 Task: Select the employment type as contract.
Action: Mouse moved to (674, 89)
Screenshot: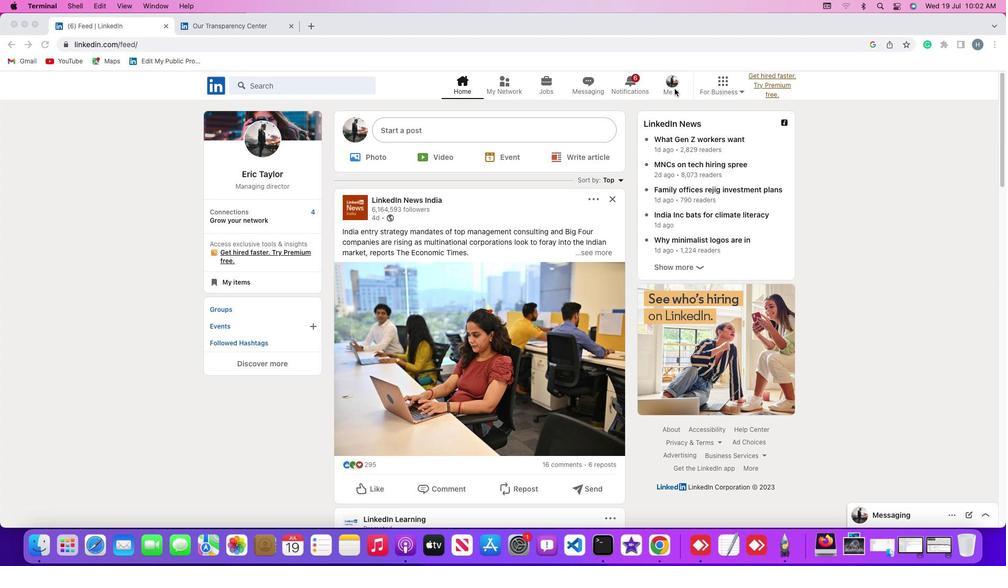 
Action: Mouse pressed left at (674, 89)
Screenshot: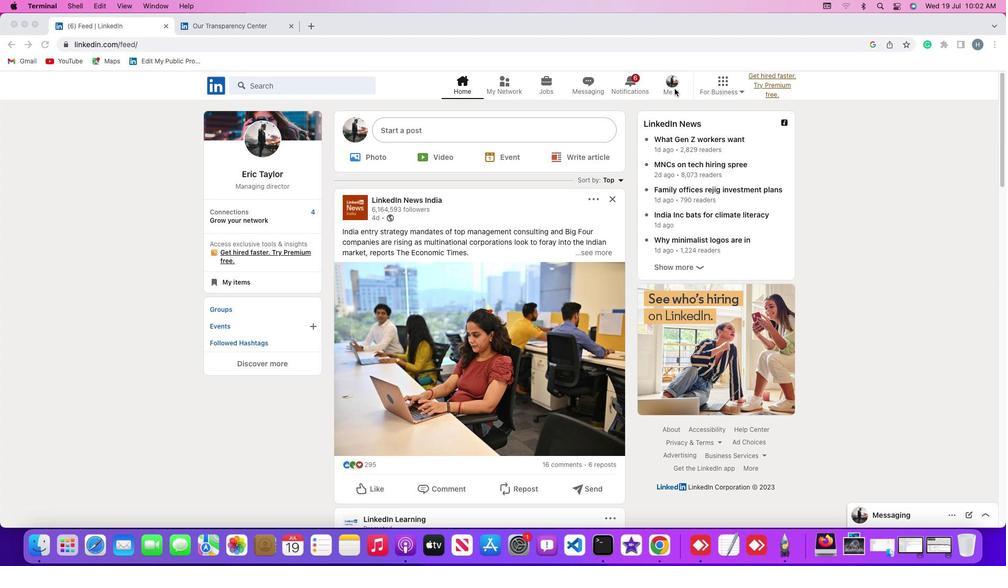 
Action: Mouse moved to (676, 89)
Screenshot: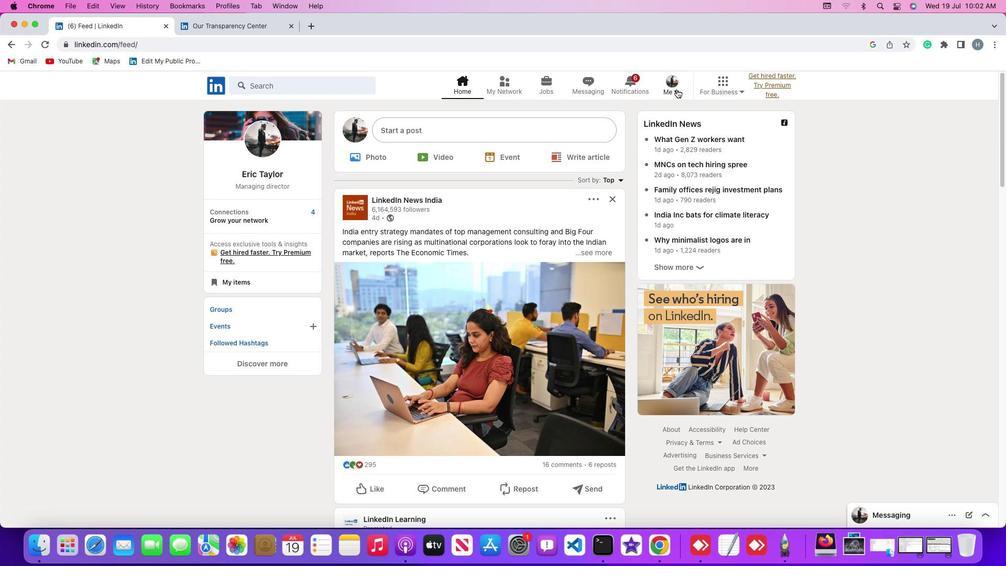 
Action: Mouse pressed left at (676, 89)
Screenshot: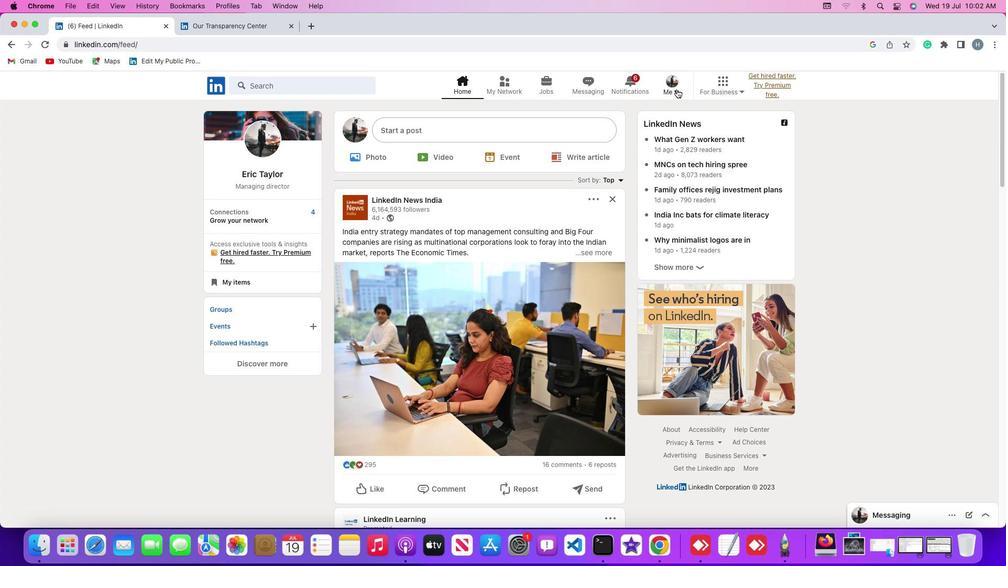 
Action: Mouse moved to (656, 146)
Screenshot: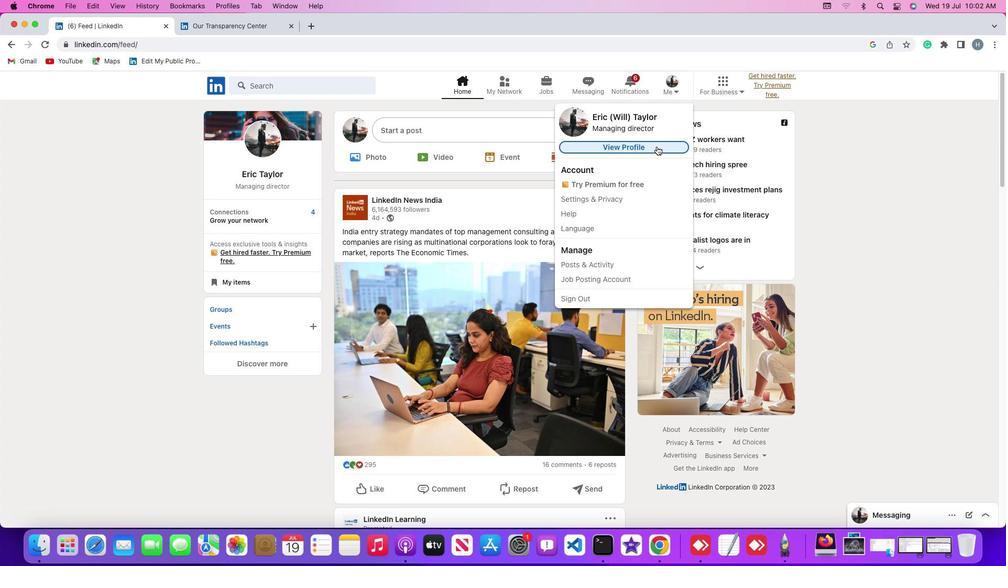 
Action: Mouse pressed left at (656, 146)
Screenshot: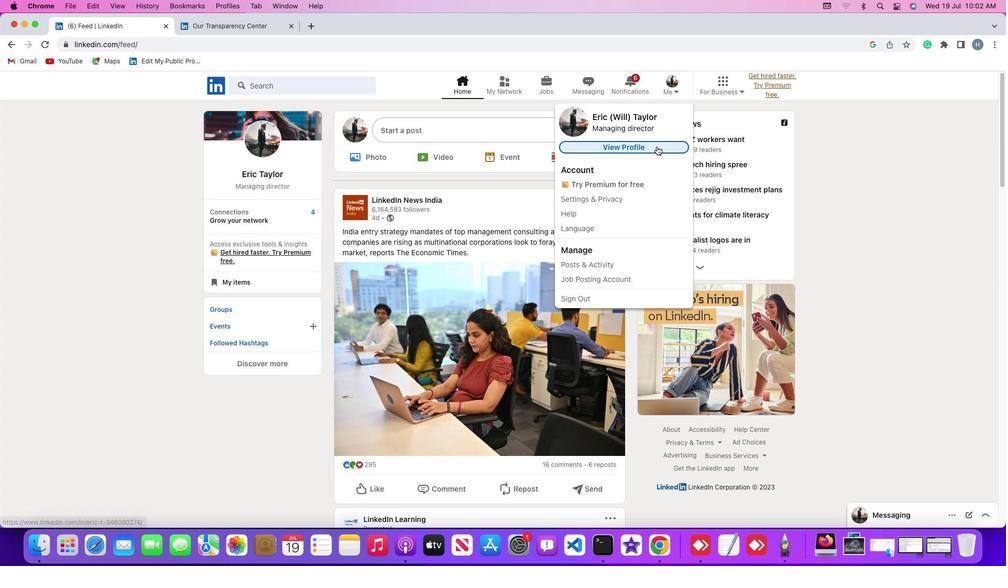 
Action: Mouse moved to (254, 315)
Screenshot: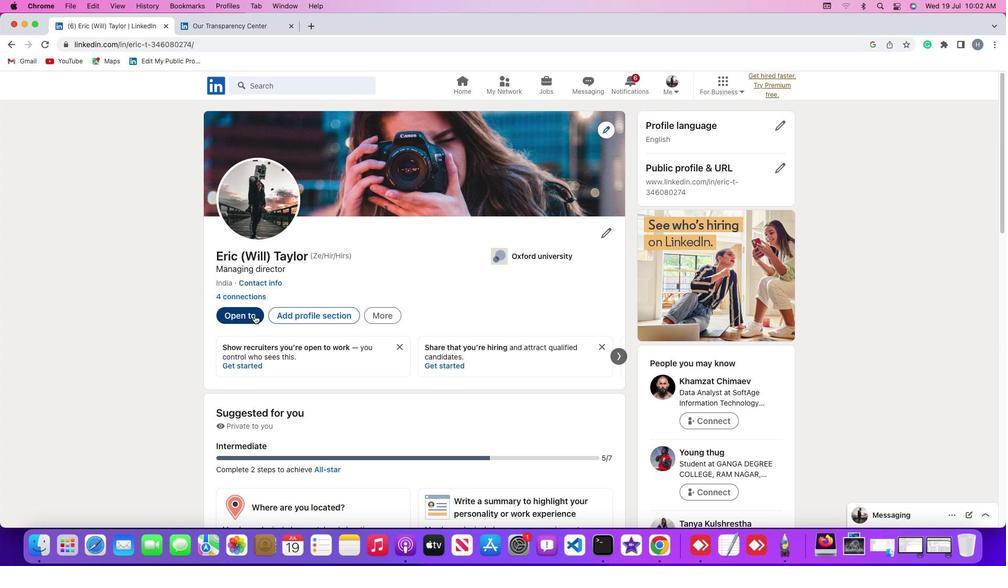 
Action: Mouse pressed left at (254, 315)
Screenshot: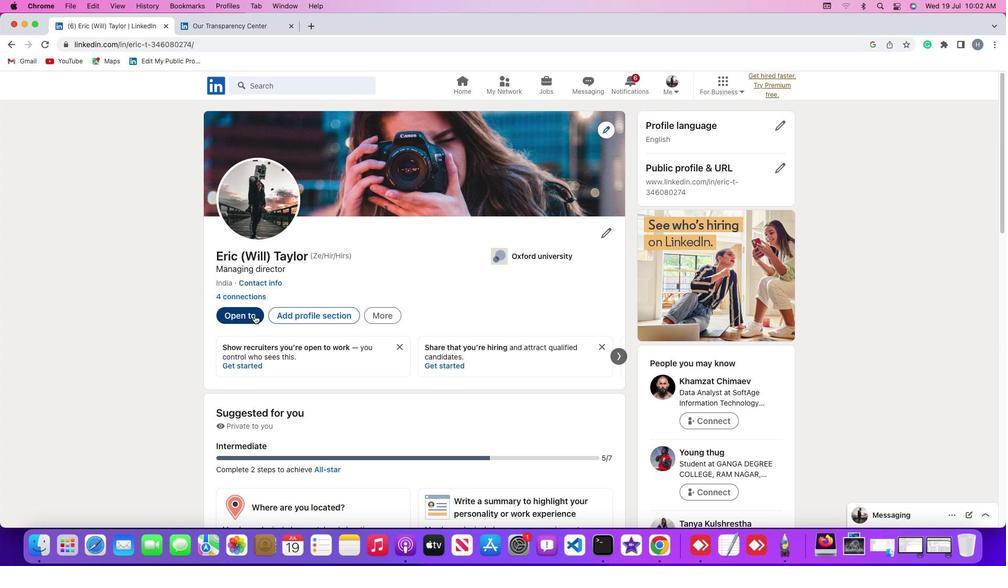 
Action: Mouse moved to (252, 314)
Screenshot: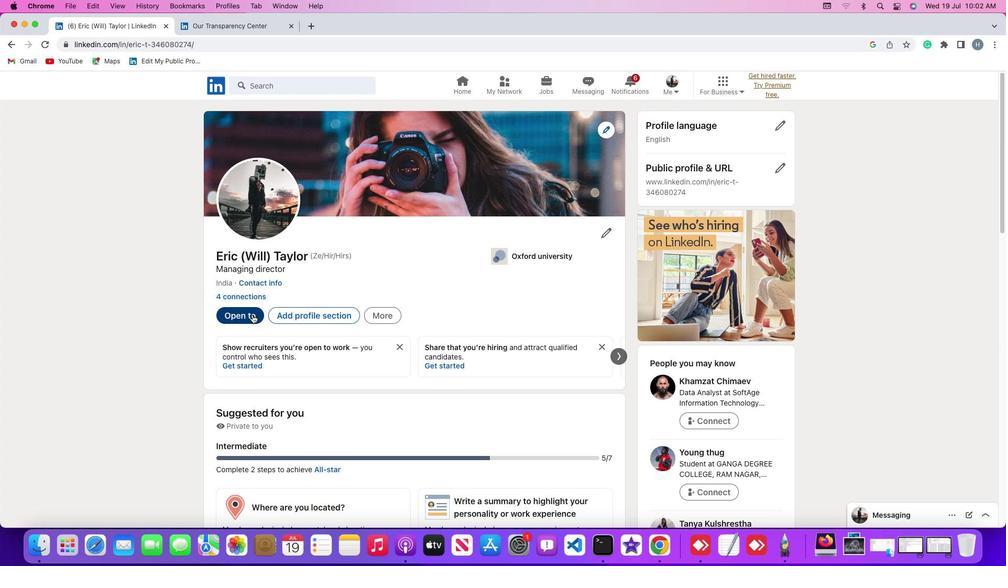 
Action: Mouse pressed left at (252, 314)
Screenshot: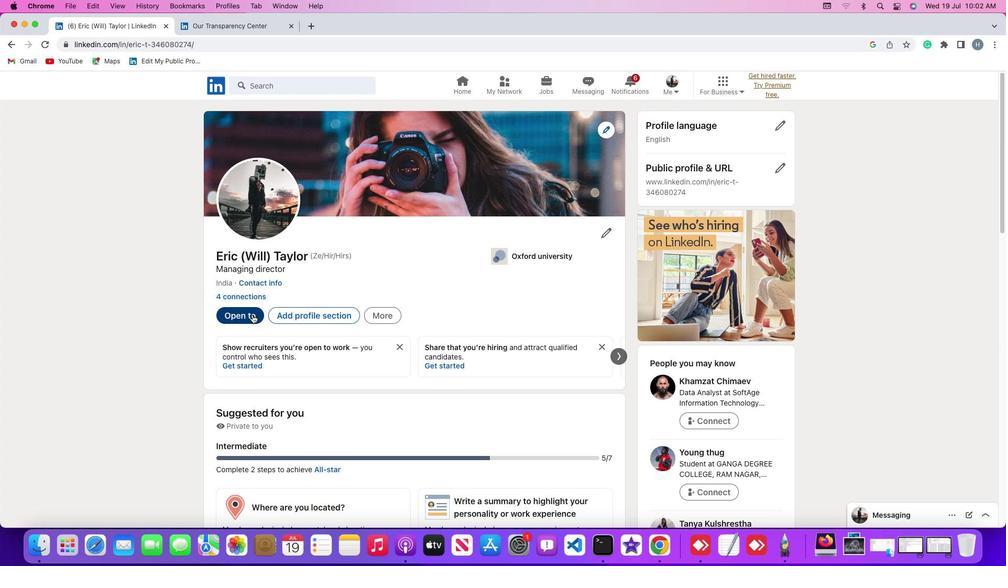 
Action: Mouse pressed left at (252, 314)
Screenshot: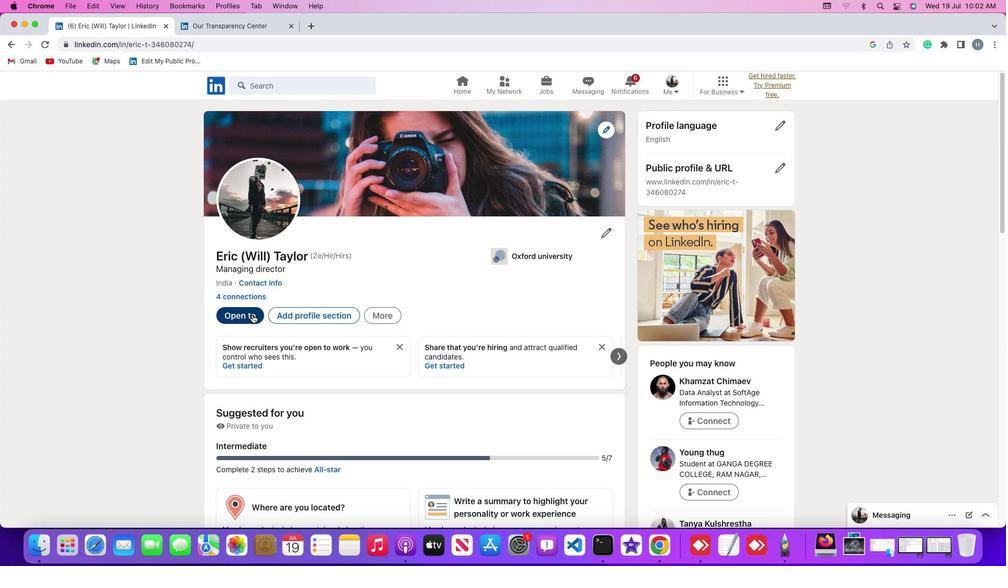 
Action: Mouse moved to (254, 337)
Screenshot: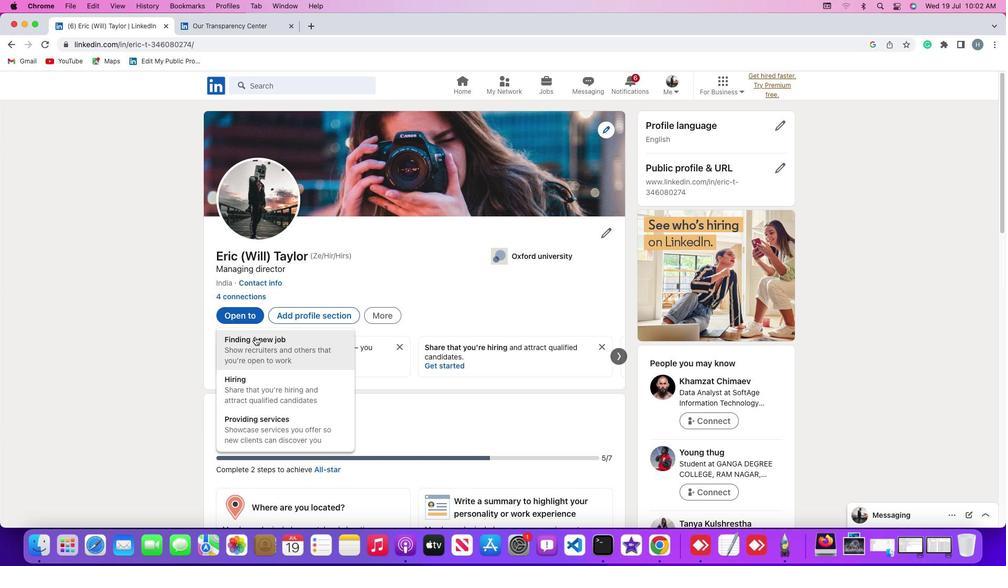 
Action: Mouse pressed left at (254, 337)
Screenshot: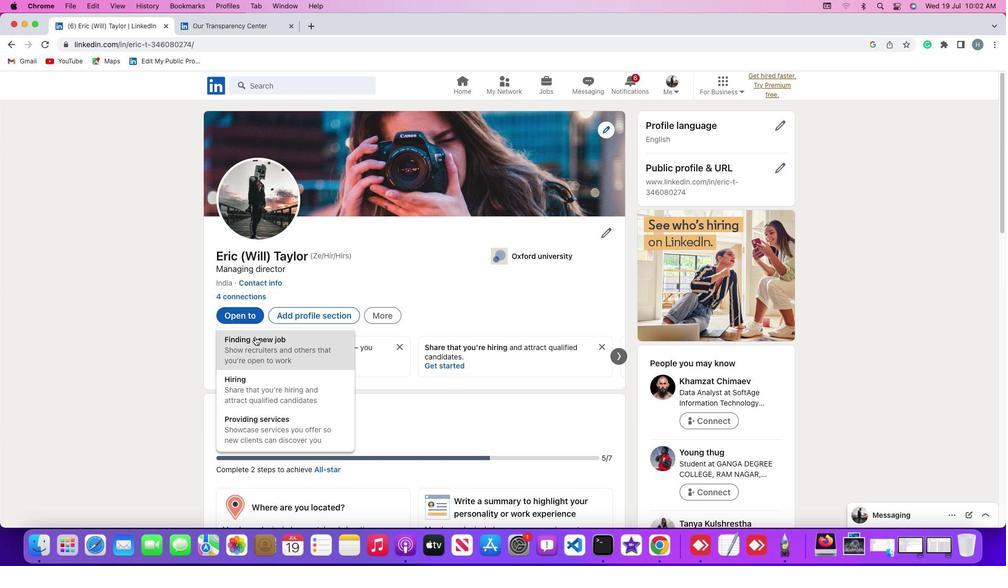 
Action: Mouse moved to (488, 332)
Screenshot: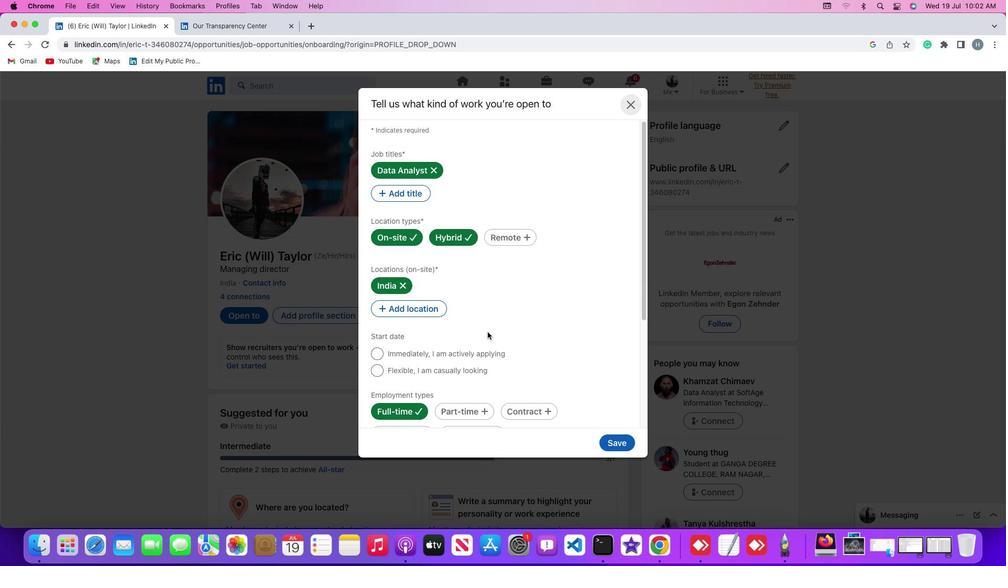 
Action: Mouse scrolled (488, 332) with delta (0, 0)
Screenshot: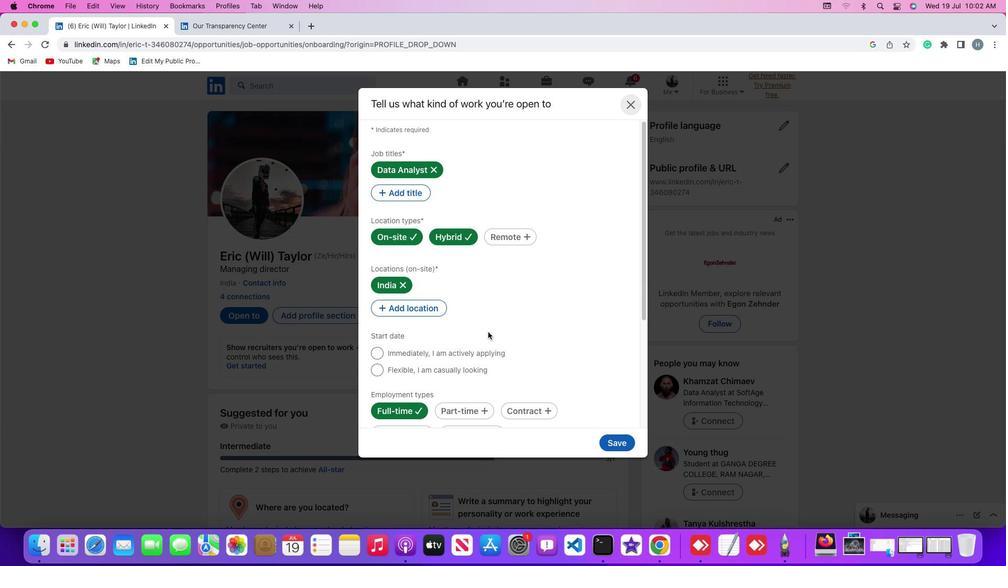 
Action: Mouse moved to (488, 332)
Screenshot: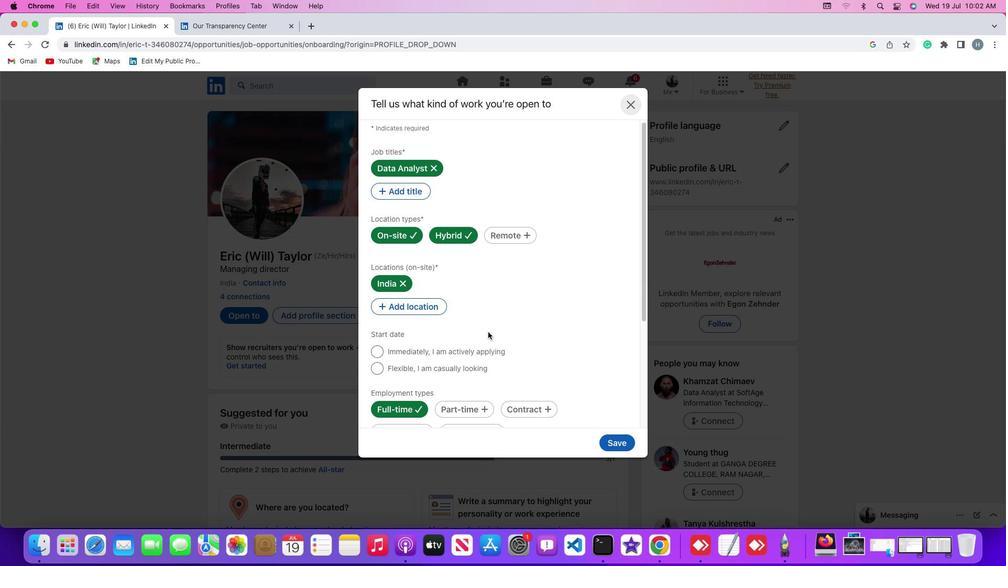 
Action: Mouse scrolled (488, 332) with delta (0, 0)
Screenshot: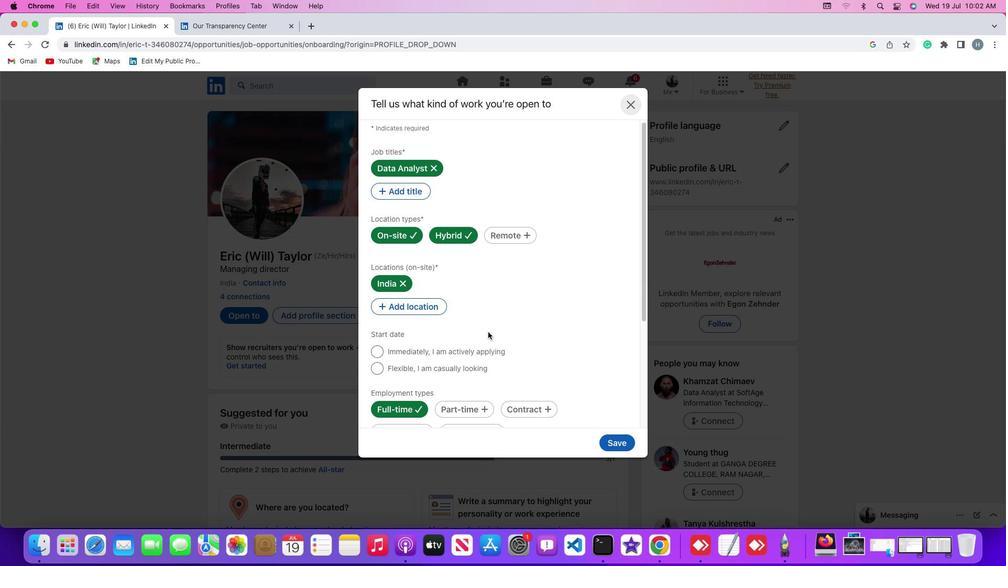 
Action: Mouse moved to (488, 332)
Screenshot: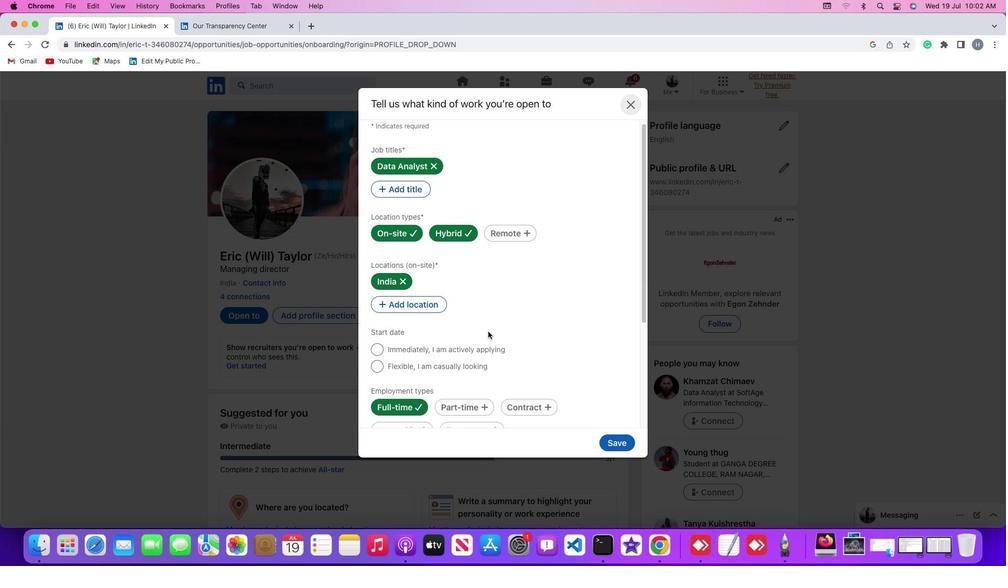 
Action: Mouse scrolled (488, 332) with delta (0, -1)
Screenshot: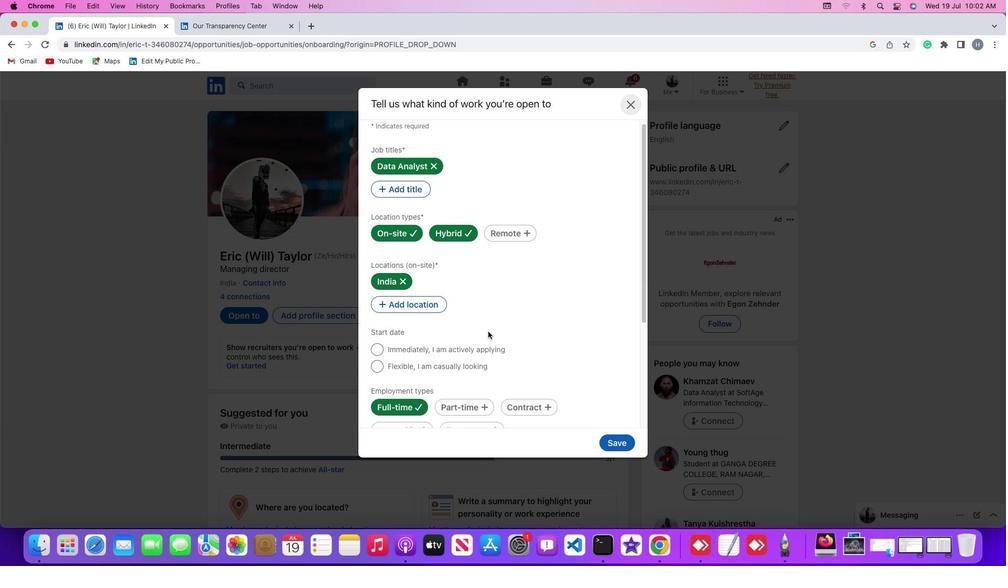 
Action: Mouse moved to (489, 329)
Screenshot: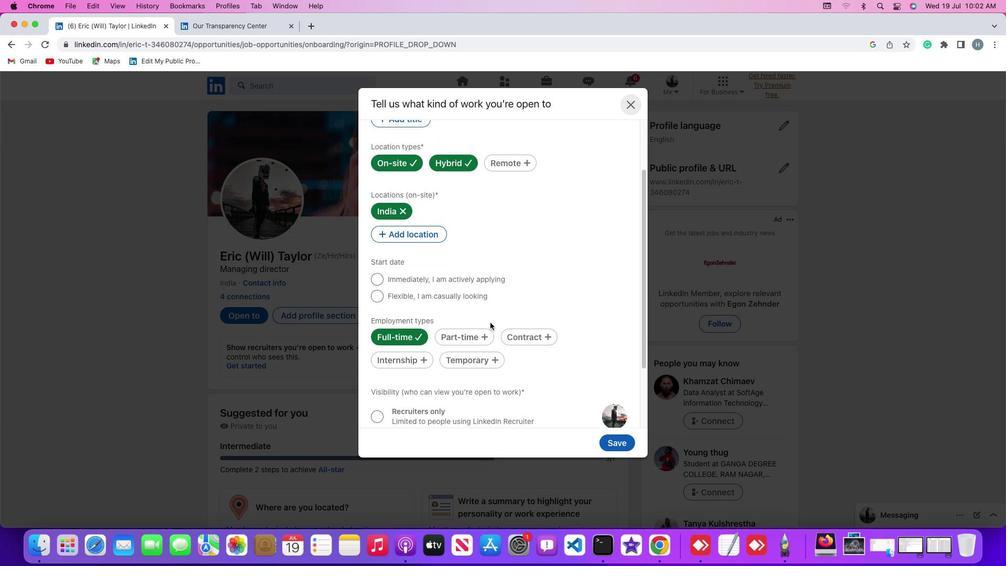 
Action: Mouse scrolled (489, 329) with delta (0, -1)
Screenshot: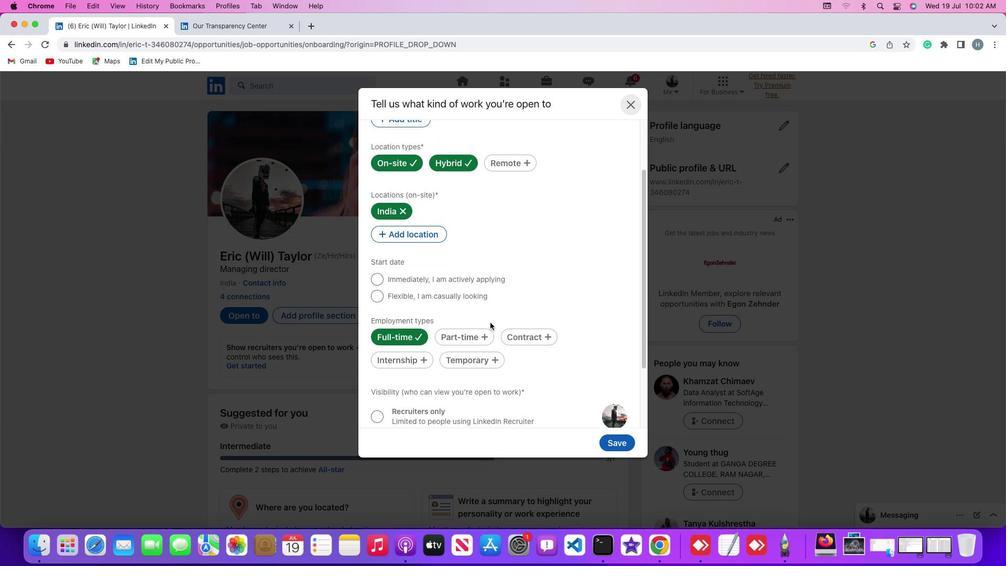
Action: Mouse moved to (539, 273)
Screenshot: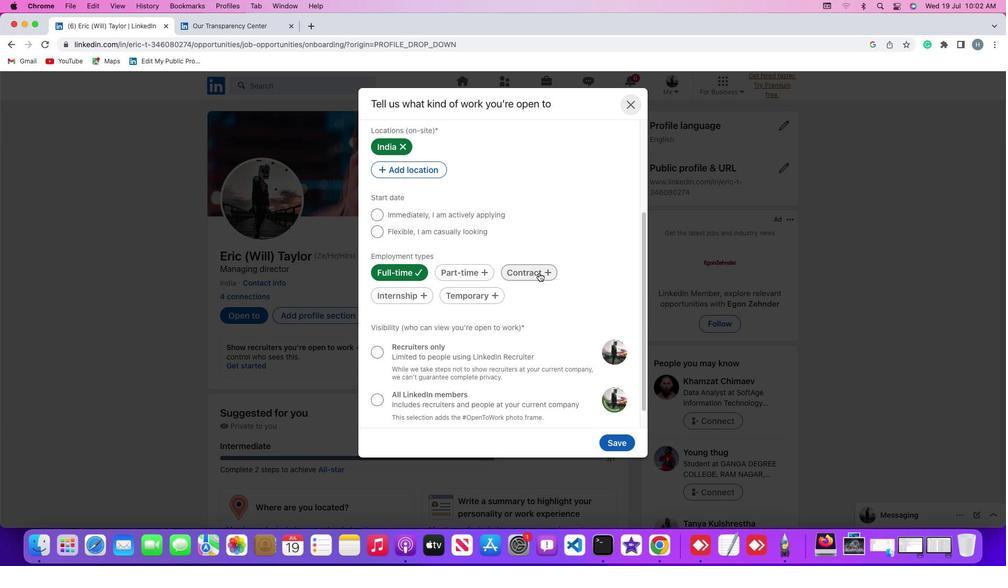 
Action: Mouse pressed left at (539, 273)
Screenshot: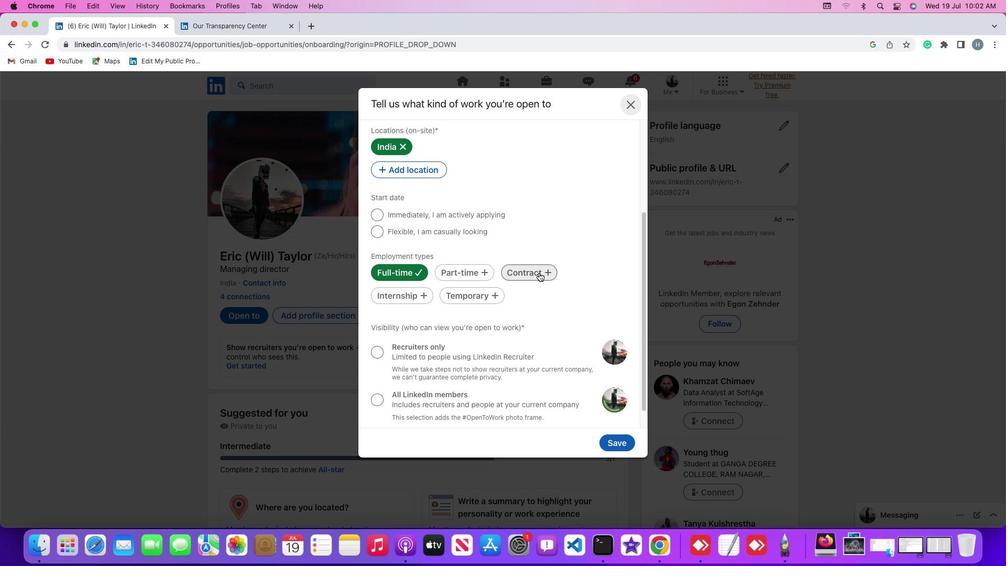 
Action: Mouse moved to (581, 293)
Screenshot: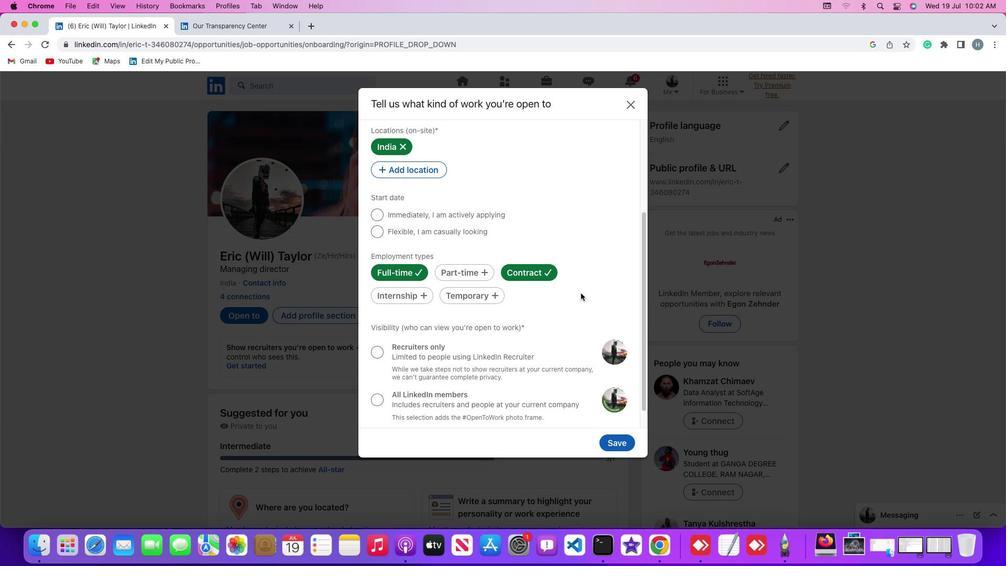 
